 Task: Get information about  a Redfin agent in Houston, Texas, for assistance in finding a property with a backyard oasis.
Action: Mouse moved to (313, 191)
Screenshot: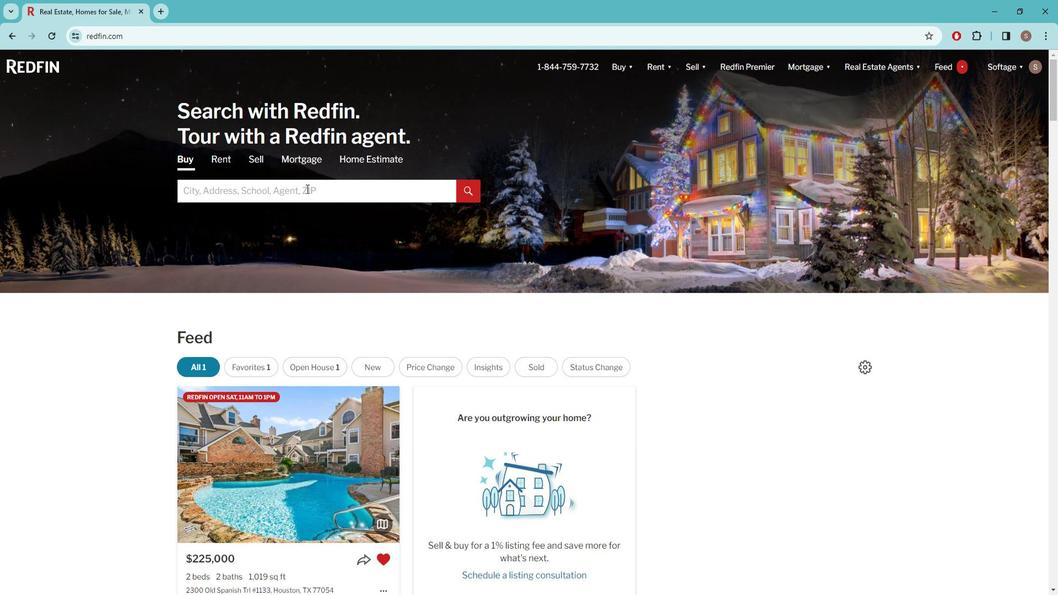 
Action: Mouse pressed left at (313, 191)
Screenshot: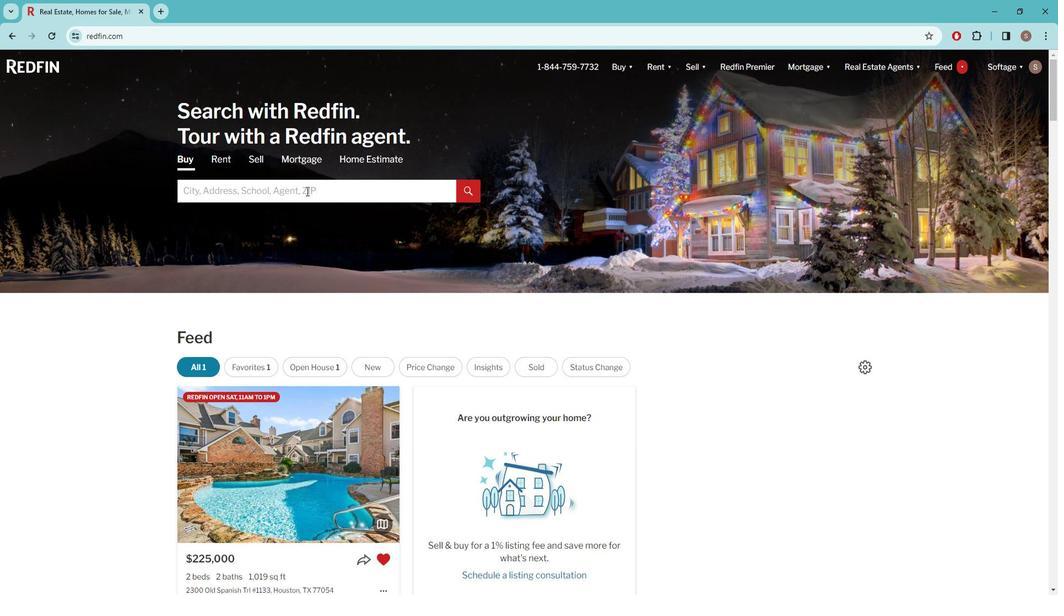 
Action: Key pressed h<Key.caps_lock>OUSTON
Screenshot: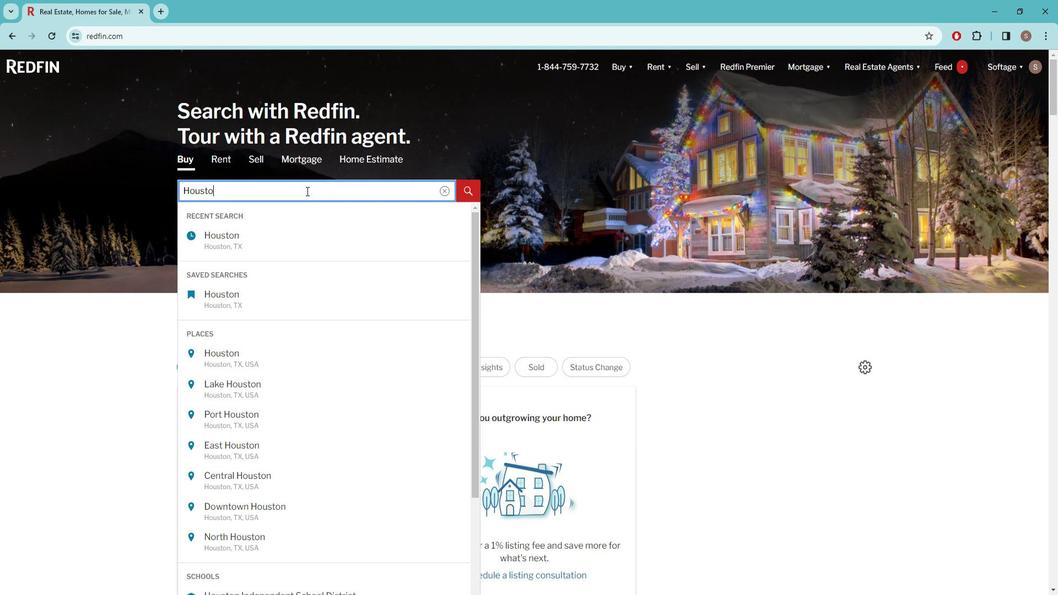 
Action: Mouse moved to (216, 238)
Screenshot: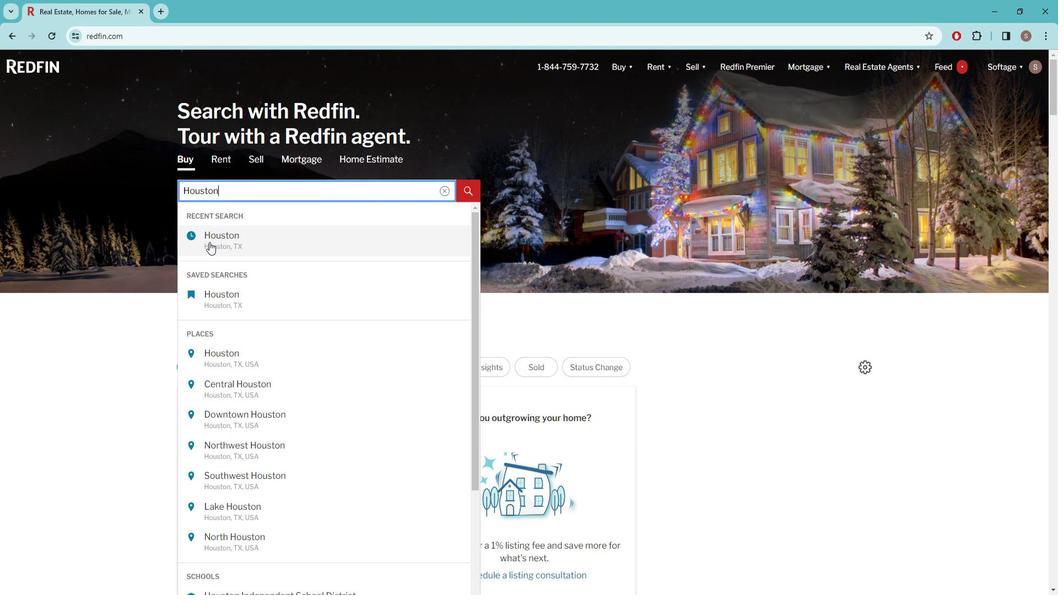
Action: Mouse pressed left at (216, 238)
Screenshot: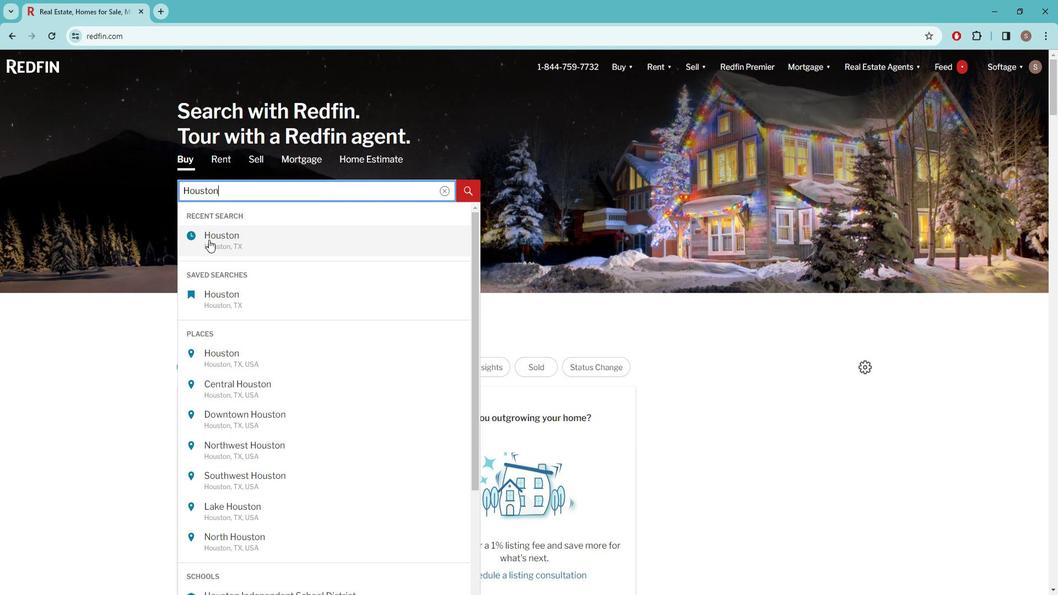 
Action: Mouse moved to (930, 143)
Screenshot: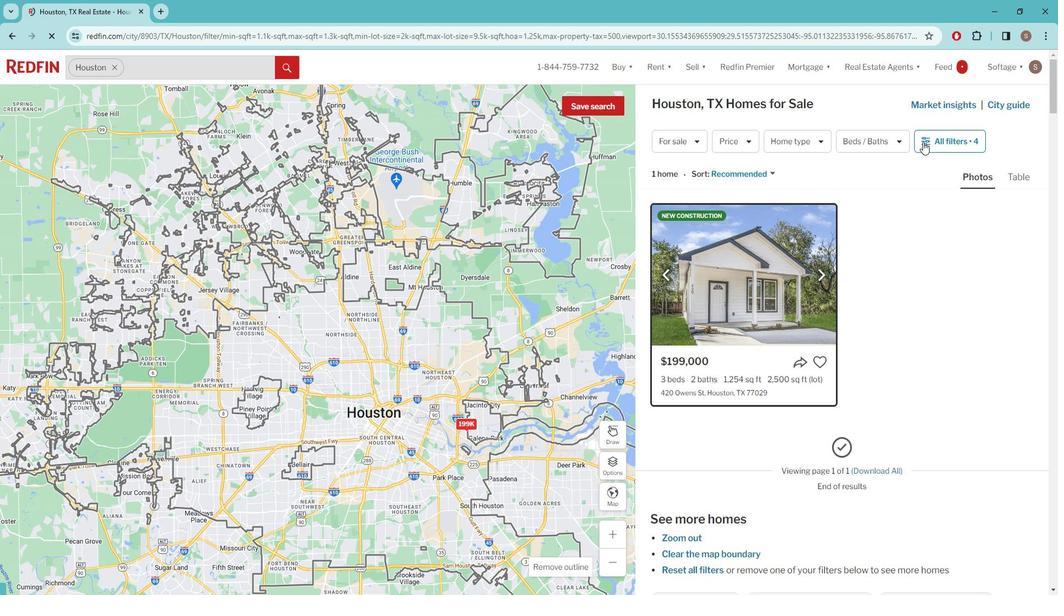 
Action: Mouse pressed left at (930, 143)
Screenshot: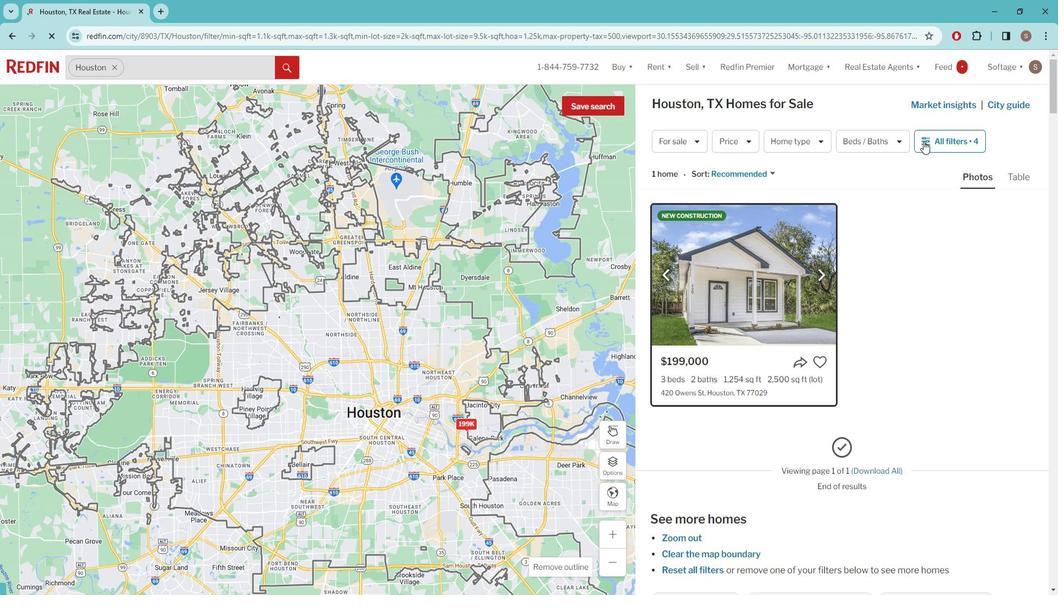 
Action: Mouse pressed left at (930, 143)
Screenshot: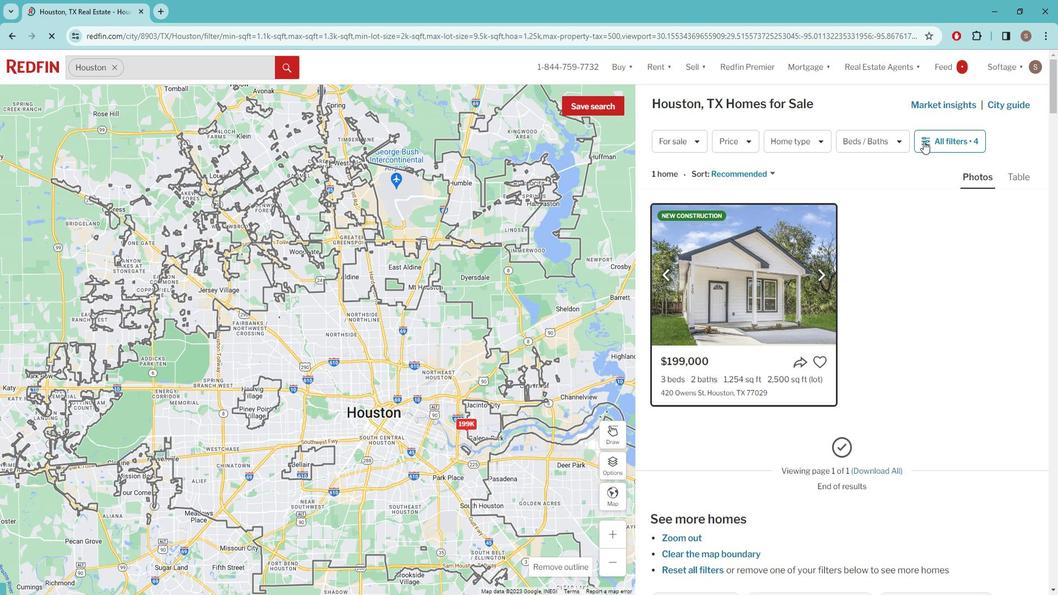 
Action: Mouse pressed left at (930, 143)
Screenshot: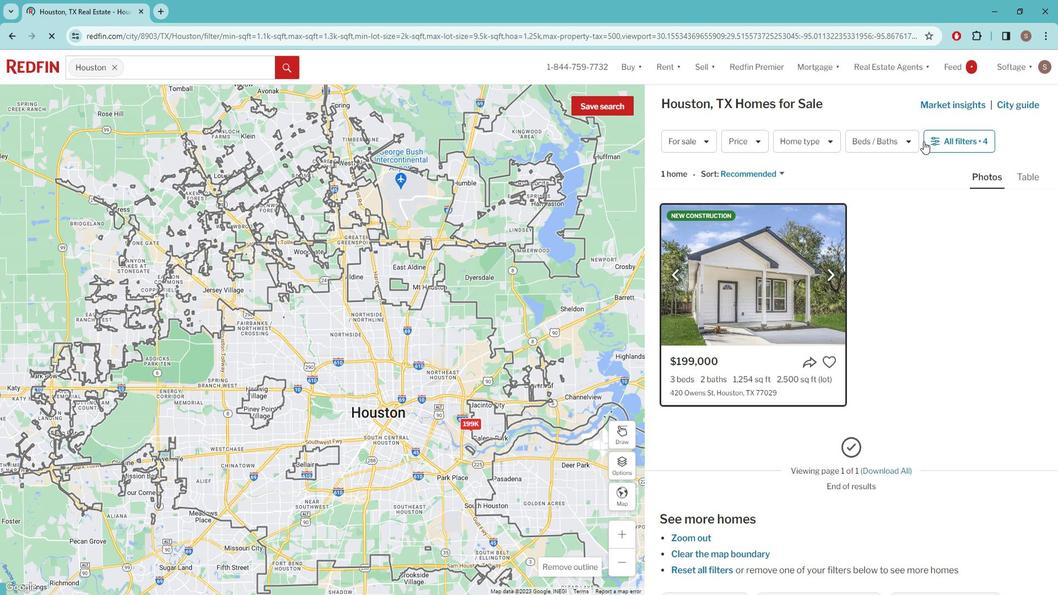 
Action: Mouse moved to (892, 230)
Screenshot: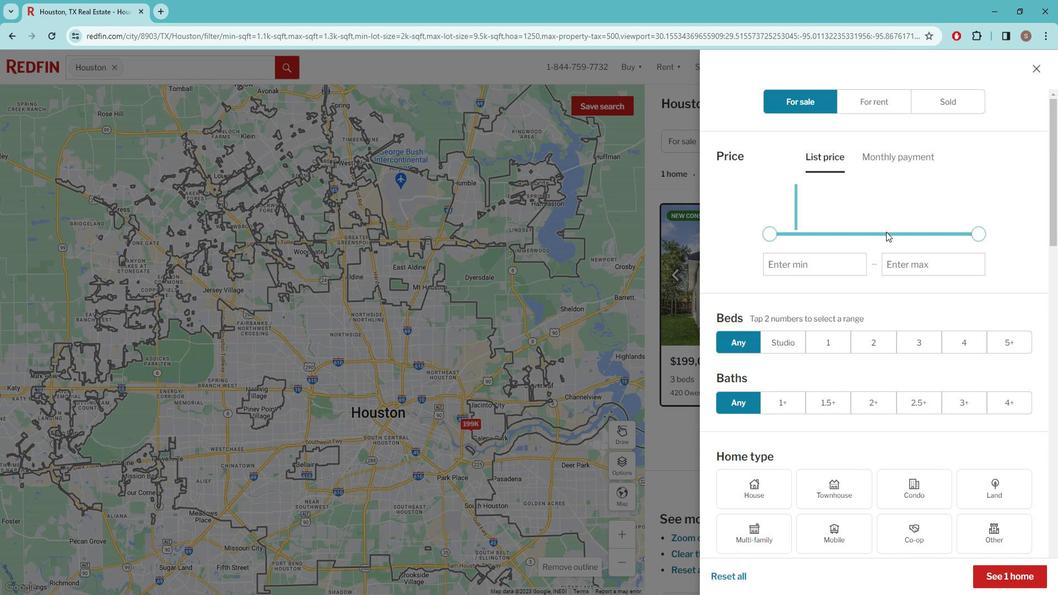 
Action: Mouse scrolled (892, 229) with delta (0, 0)
Screenshot: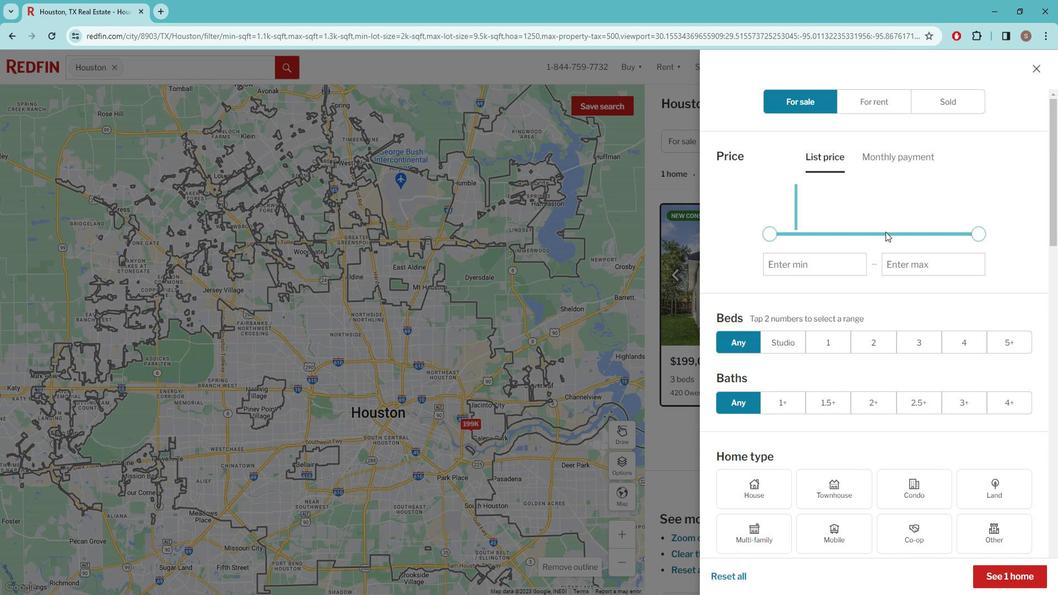 
Action: Mouse scrolled (892, 229) with delta (0, 0)
Screenshot: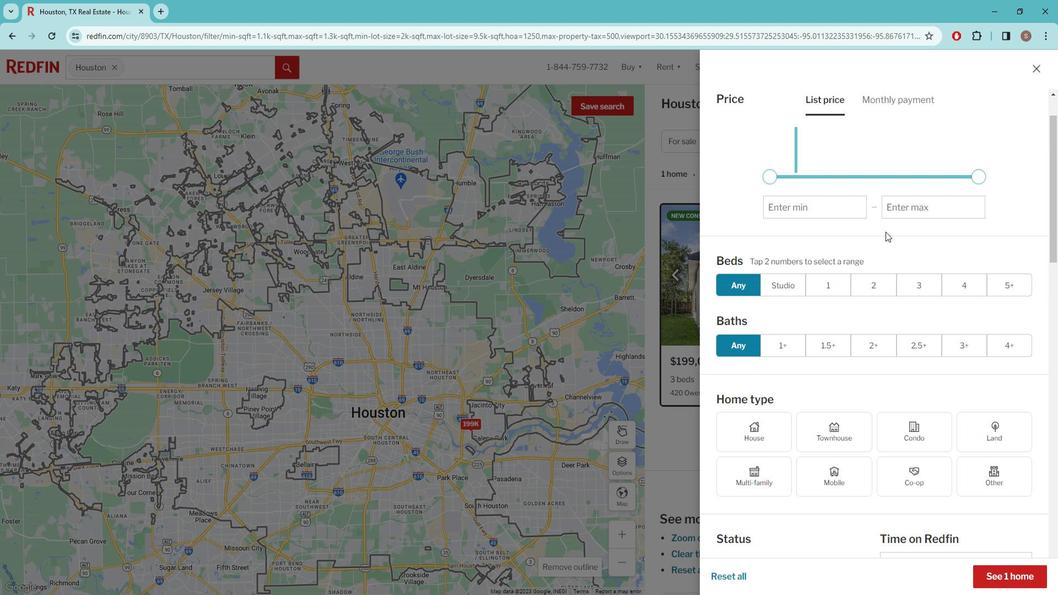 
Action: Mouse moved to (885, 231)
Screenshot: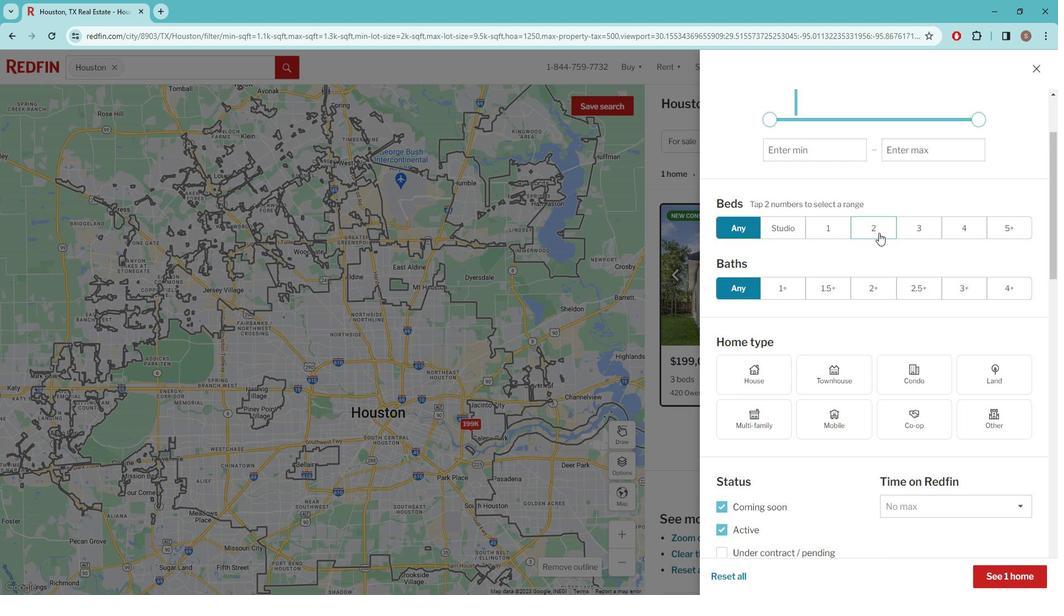
Action: Mouse scrolled (885, 230) with delta (0, 0)
Screenshot: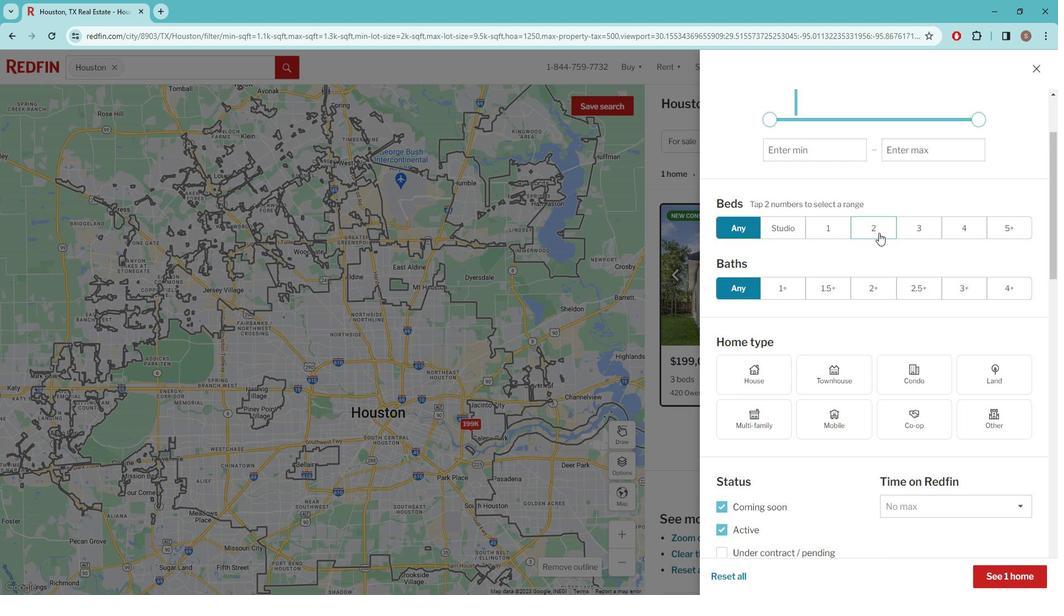 
Action: Mouse moved to (882, 229)
Screenshot: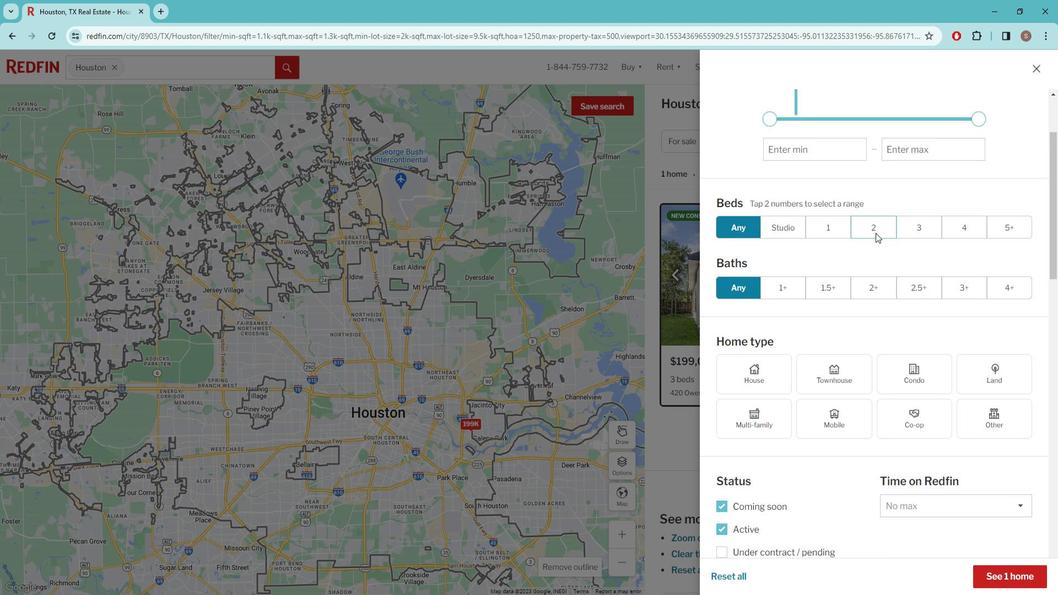 
Action: Mouse scrolled (882, 229) with delta (0, 0)
Screenshot: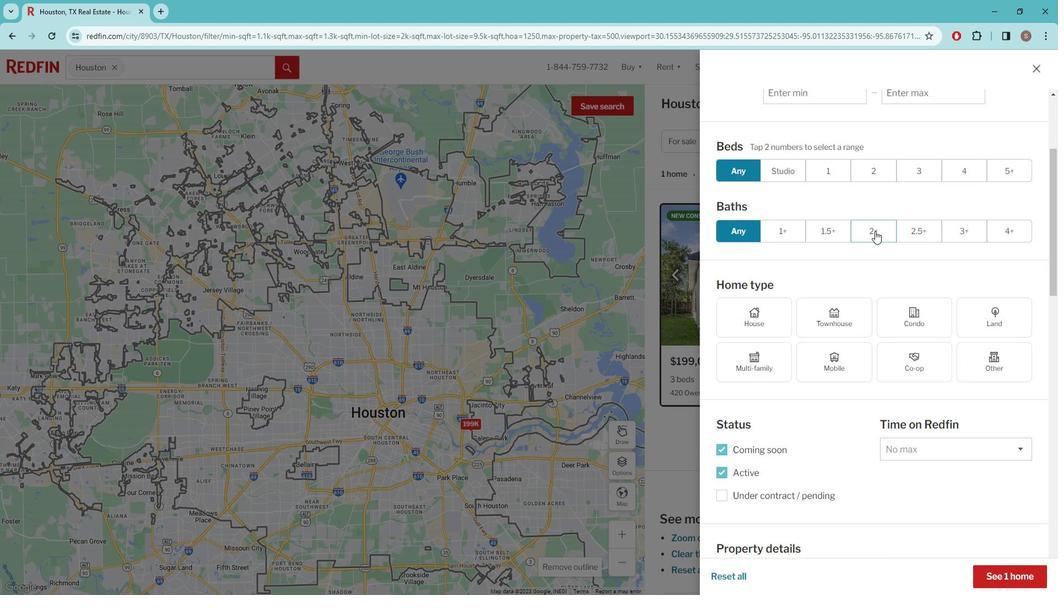 
Action: Mouse scrolled (882, 229) with delta (0, 0)
Screenshot: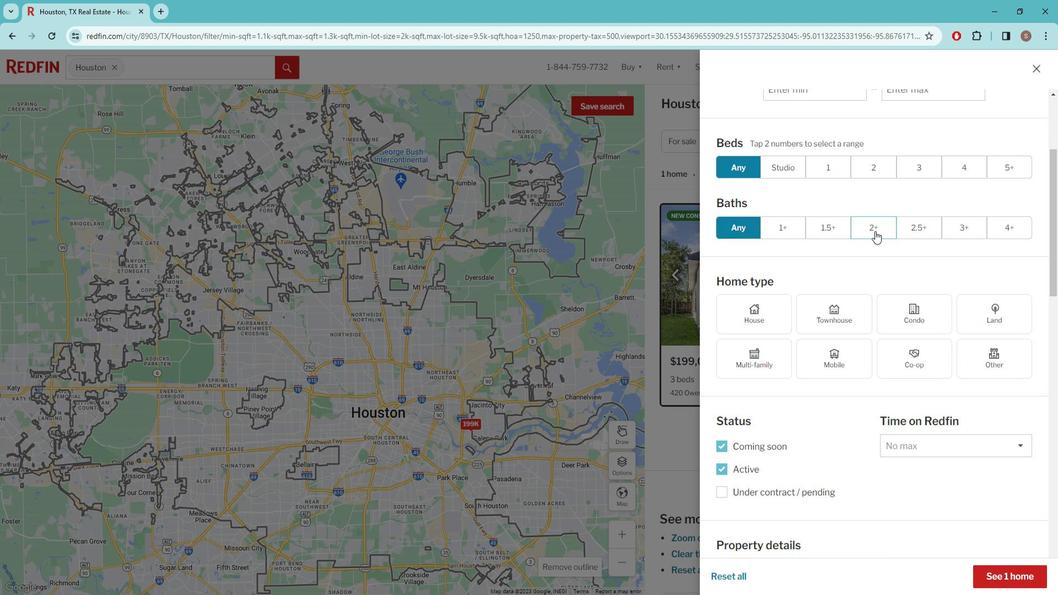 
Action: Mouse scrolled (882, 230) with delta (0, 0)
Screenshot: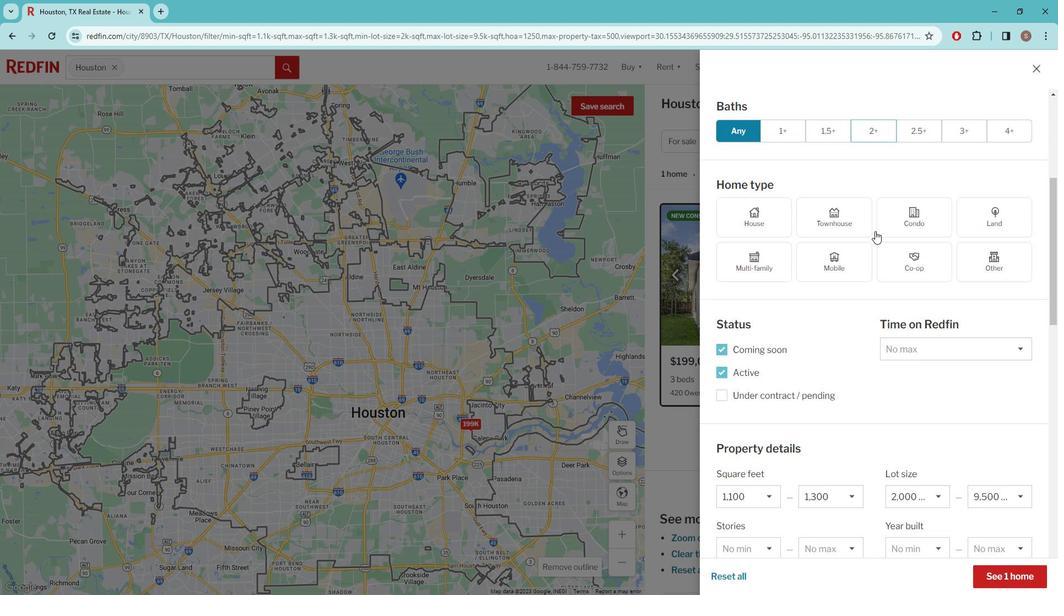 
Action: Mouse scrolled (882, 229) with delta (0, 0)
Screenshot: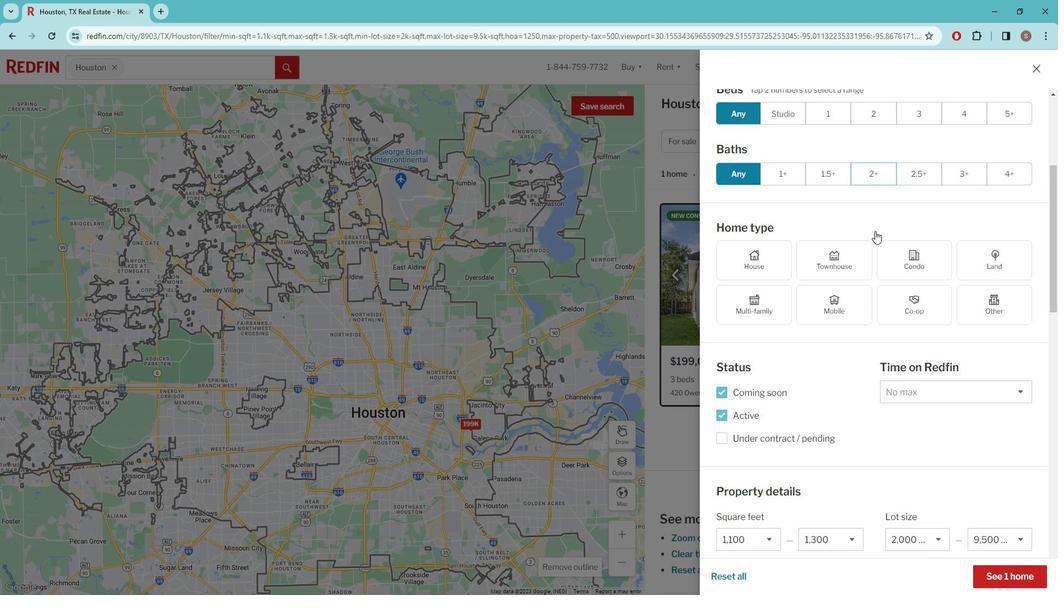 
Action: Mouse scrolled (882, 229) with delta (0, 0)
Screenshot: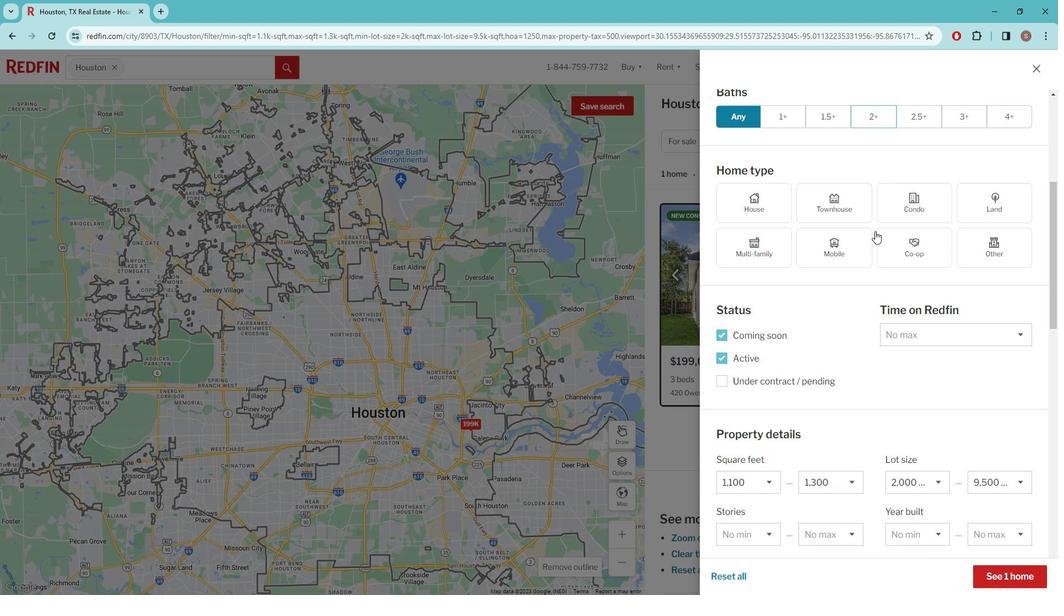 
Action: Mouse scrolled (882, 229) with delta (0, 0)
Screenshot: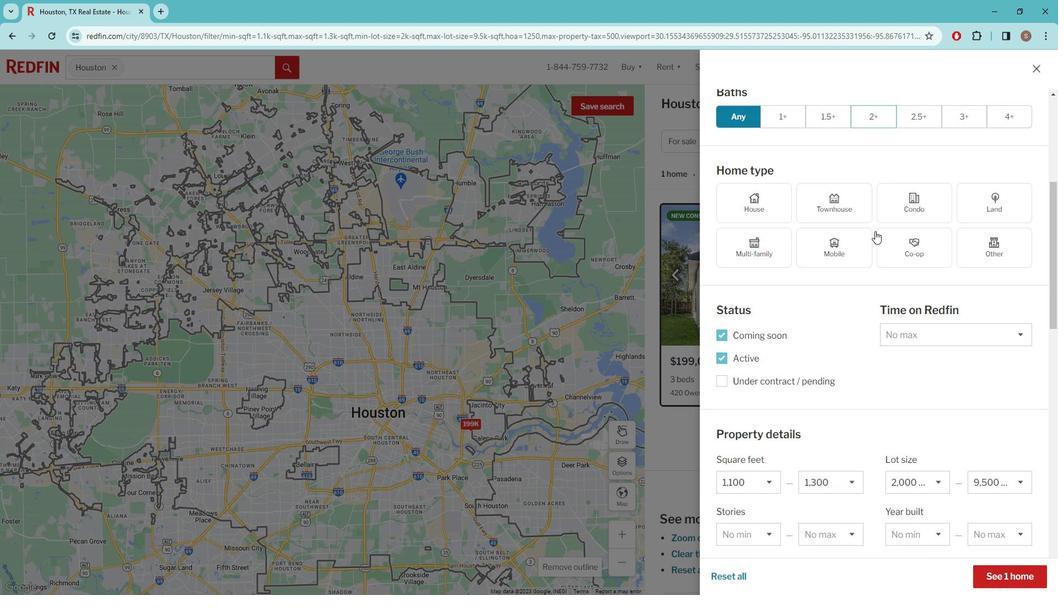 
Action: Mouse scrolled (882, 229) with delta (0, 0)
Screenshot: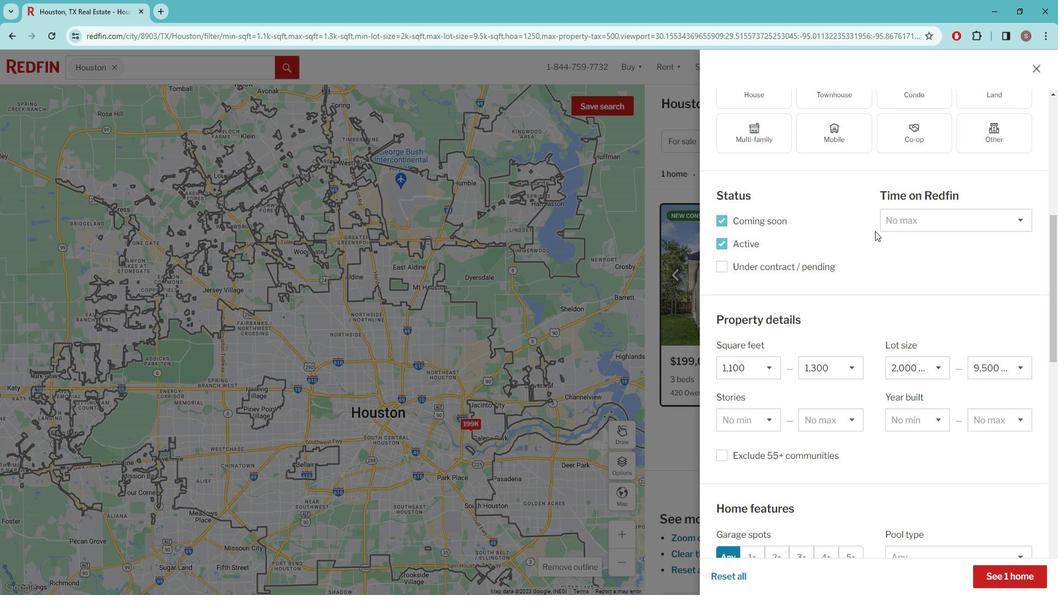 
Action: Mouse scrolled (882, 229) with delta (0, 0)
Screenshot: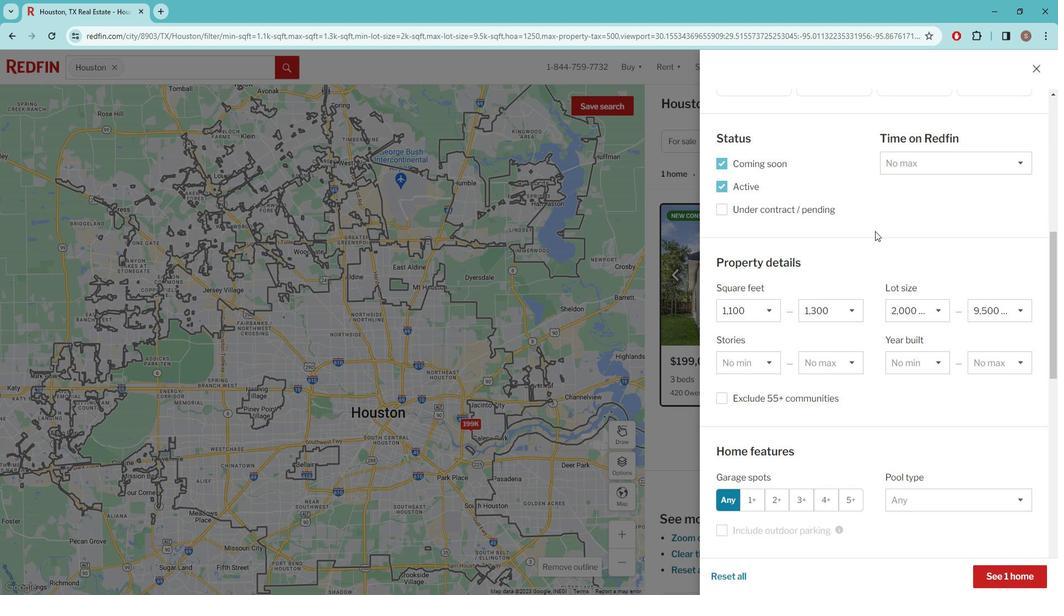 
Action: Mouse scrolled (882, 229) with delta (0, 0)
Screenshot: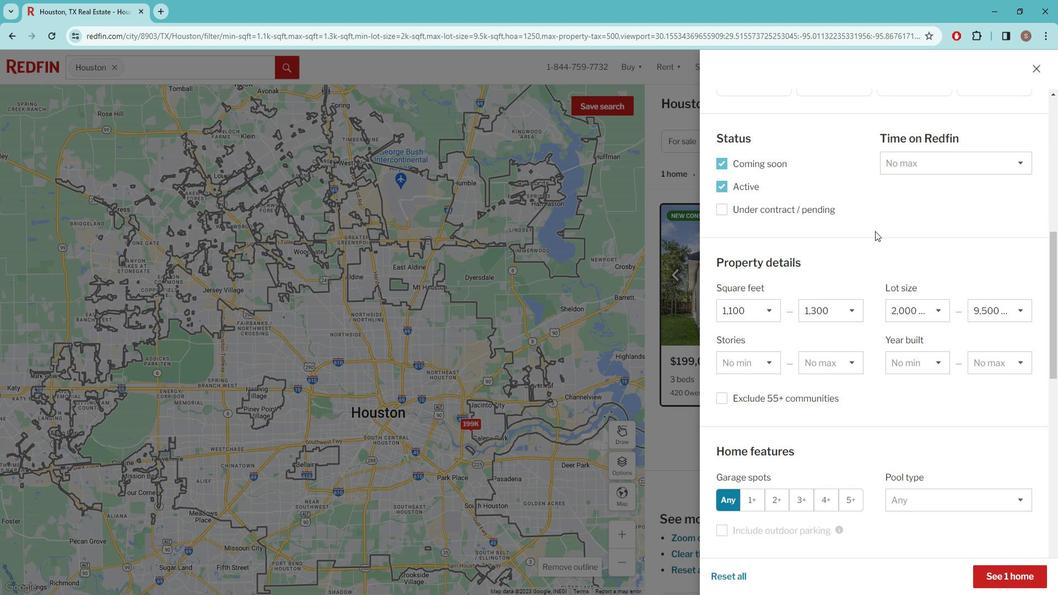 
Action: Mouse scrolled (882, 229) with delta (0, 0)
Screenshot: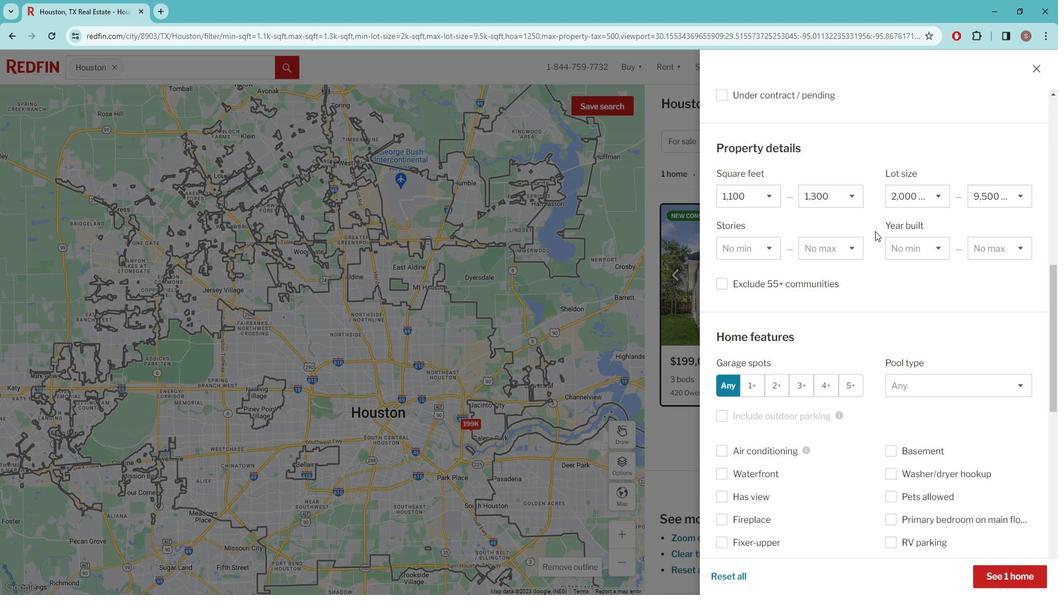 
Action: Mouse scrolled (882, 229) with delta (0, 0)
Screenshot: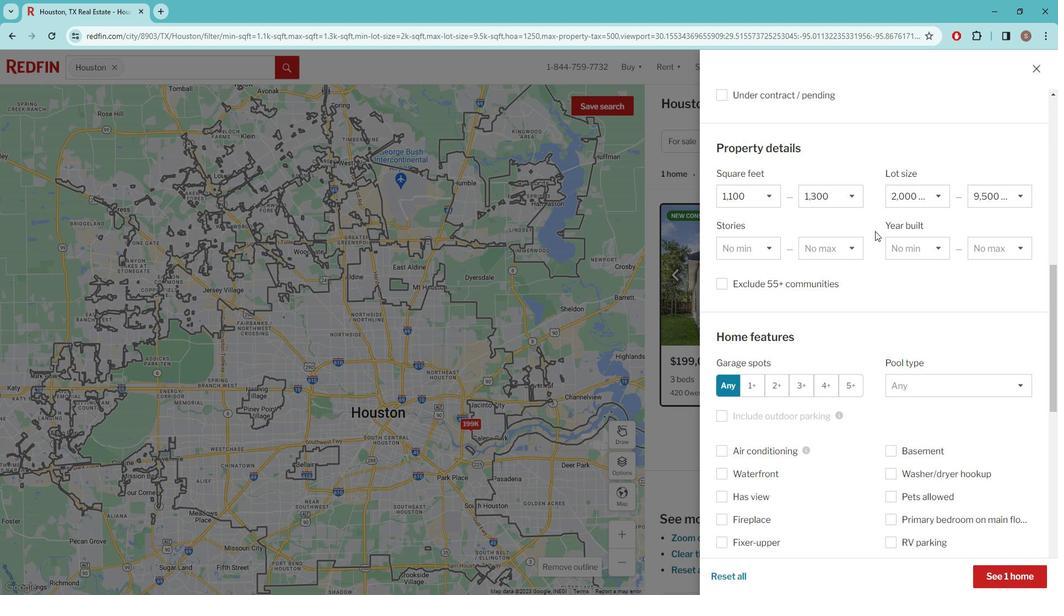 
Action: Mouse scrolled (882, 229) with delta (0, 0)
Screenshot: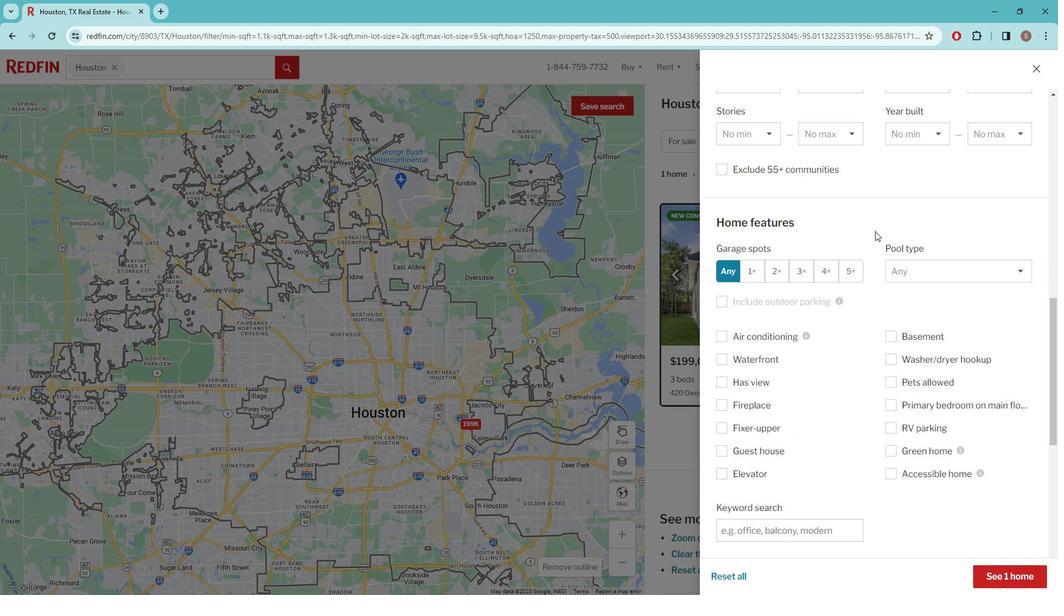 
Action: Mouse scrolled (882, 229) with delta (0, 0)
Screenshot: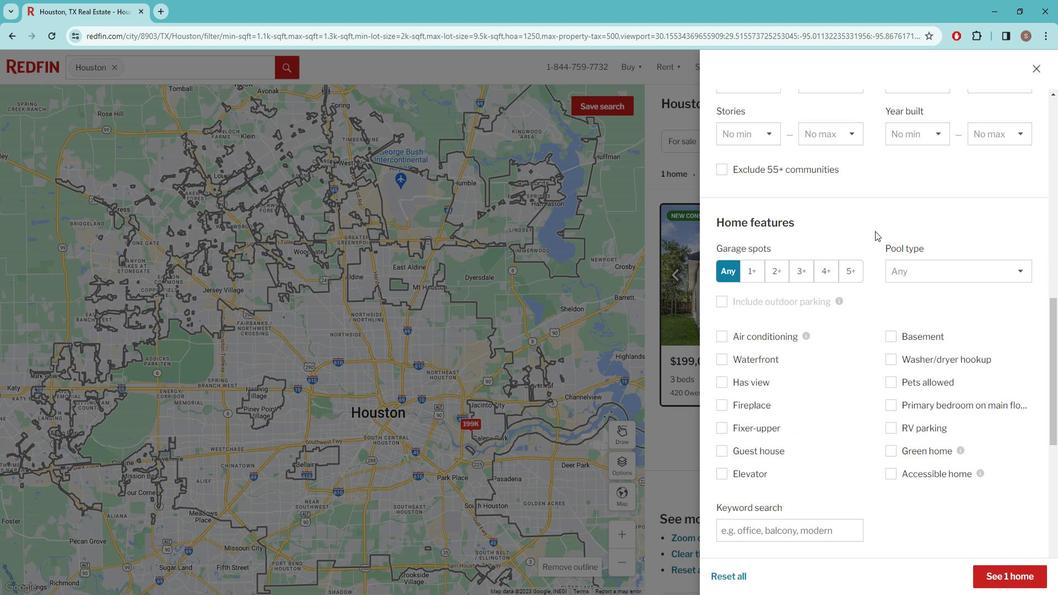 
Action: Mouse scrolled (882, 229) with delta (0, 0)
Screenshot: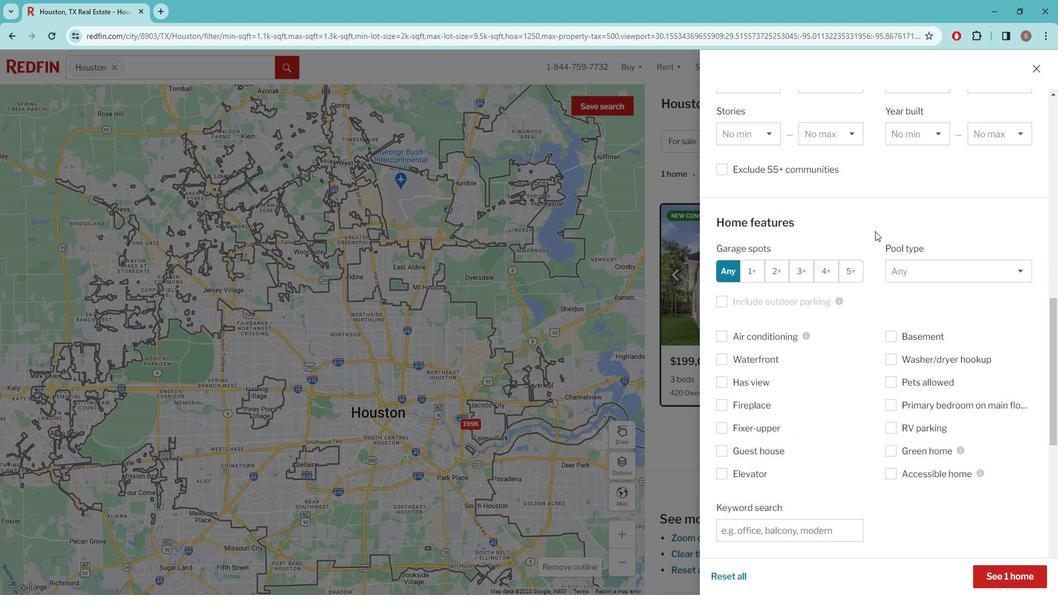 
Action: Mouse moved to (753, 357)
Screenshot: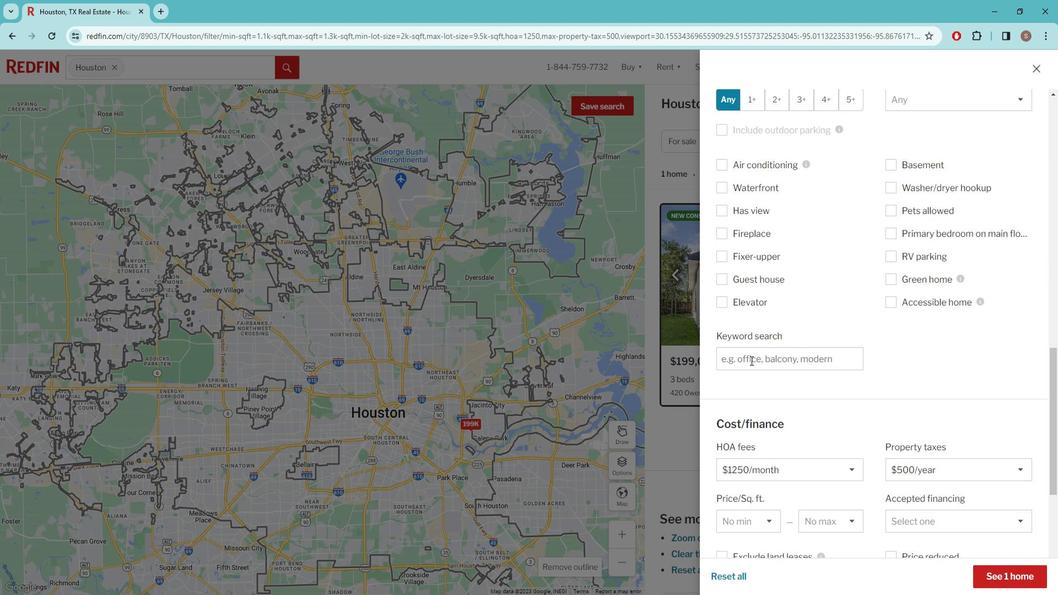 
Action: Mouse pressed left at (753, 357)
Screenshot: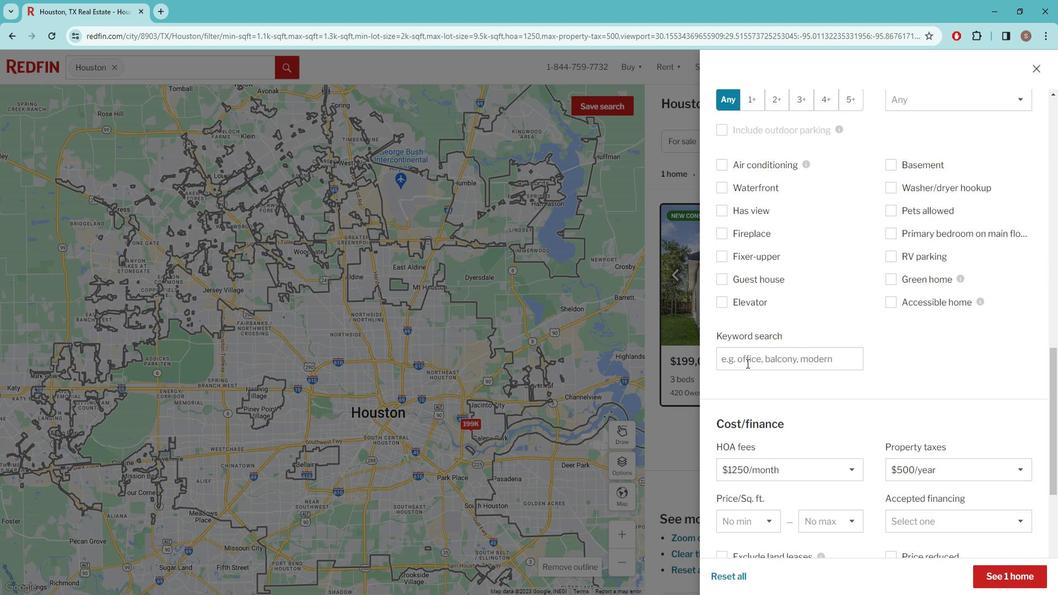
Action: Mouse moved to (747, 358)
Screenshot: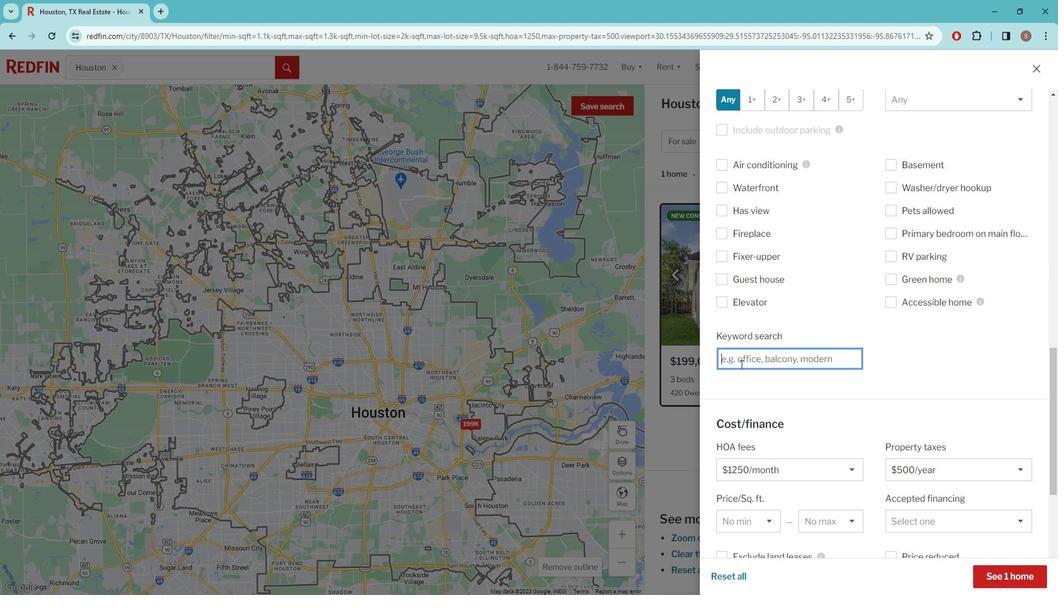 
Action: Key pressed BACKYARD<Key.space>OASIS
Screenshot: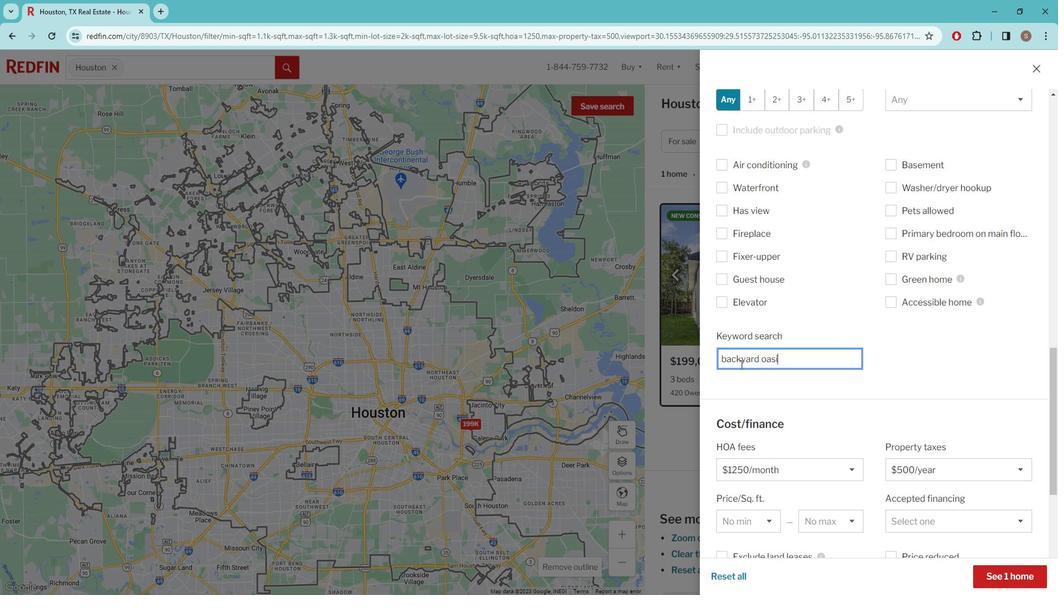 
Action: Mouse scrolled (747, 357) with delta (0, 0)
Screenshot: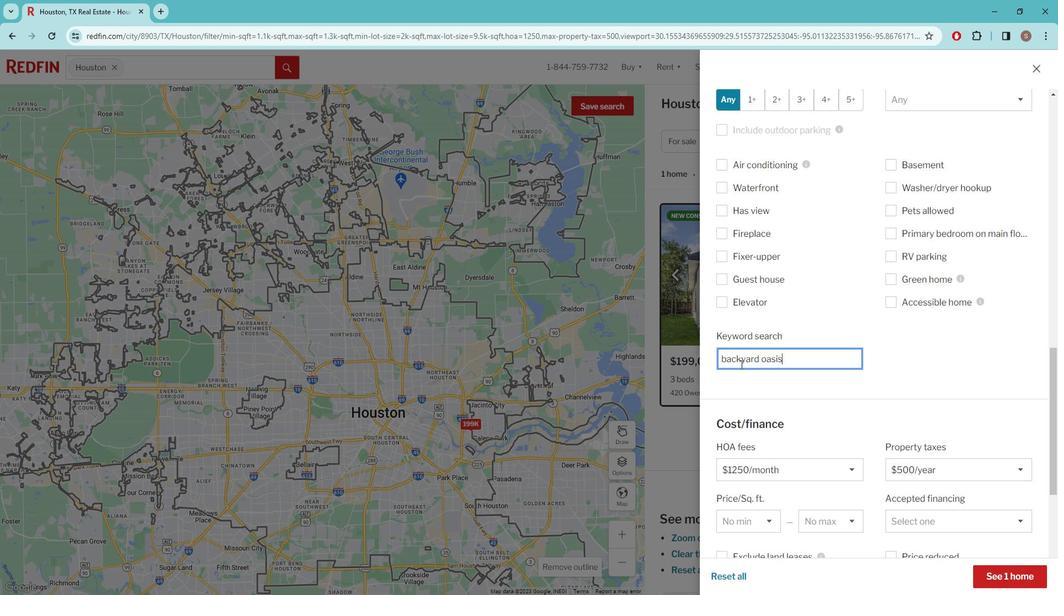 
Action: Mouse scrolled (747, 357) with delta (0, 0)
Screenshot: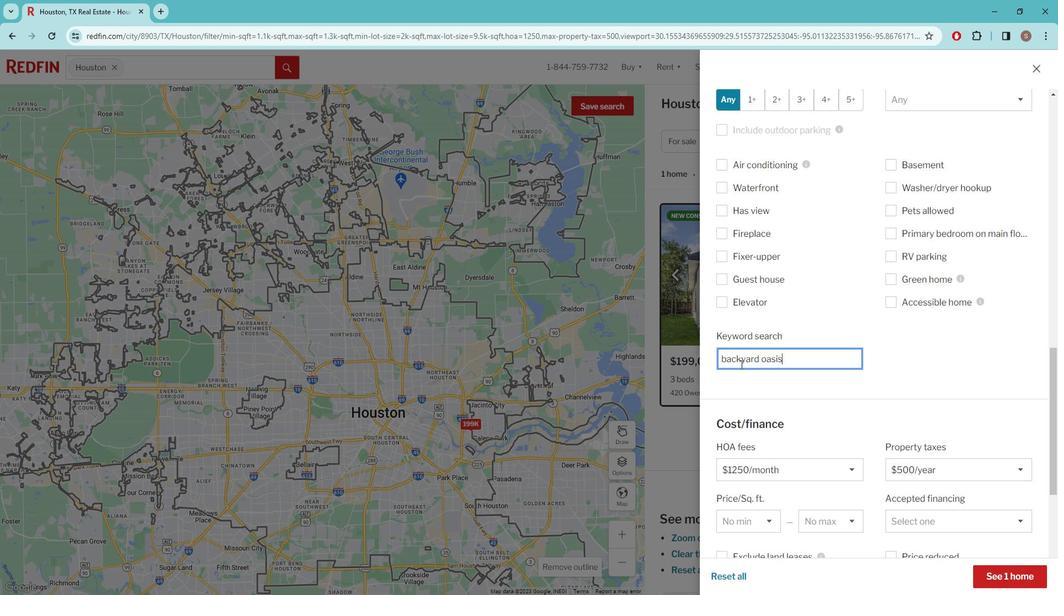 
Action: Mouse scrolled (747, 357) with delta (0, 0)
Screenshot: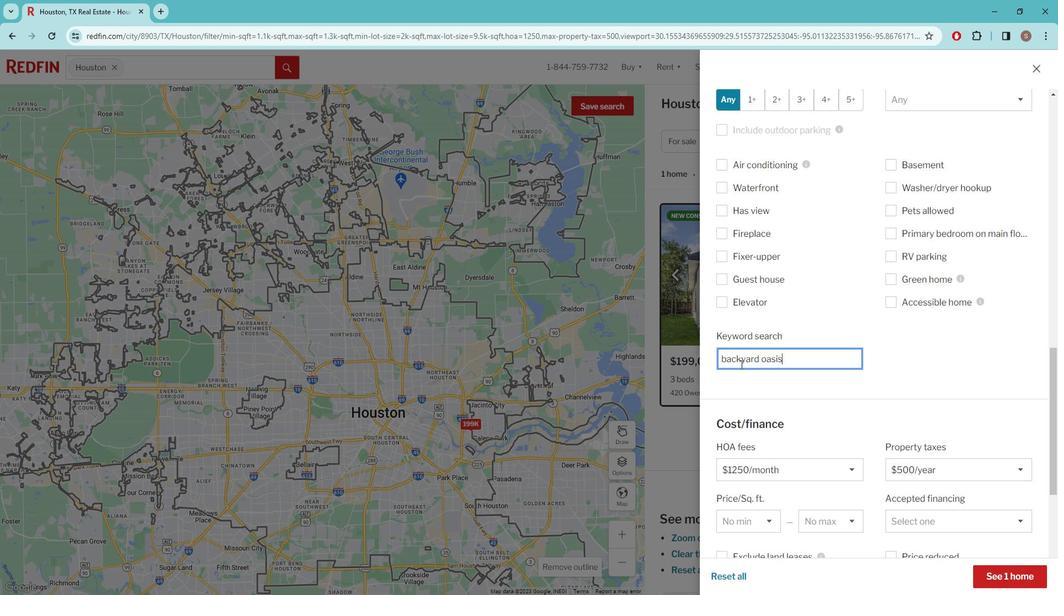 
Action: Mouse scrolled (747, 357) with delta (0, 0)
Screenshot: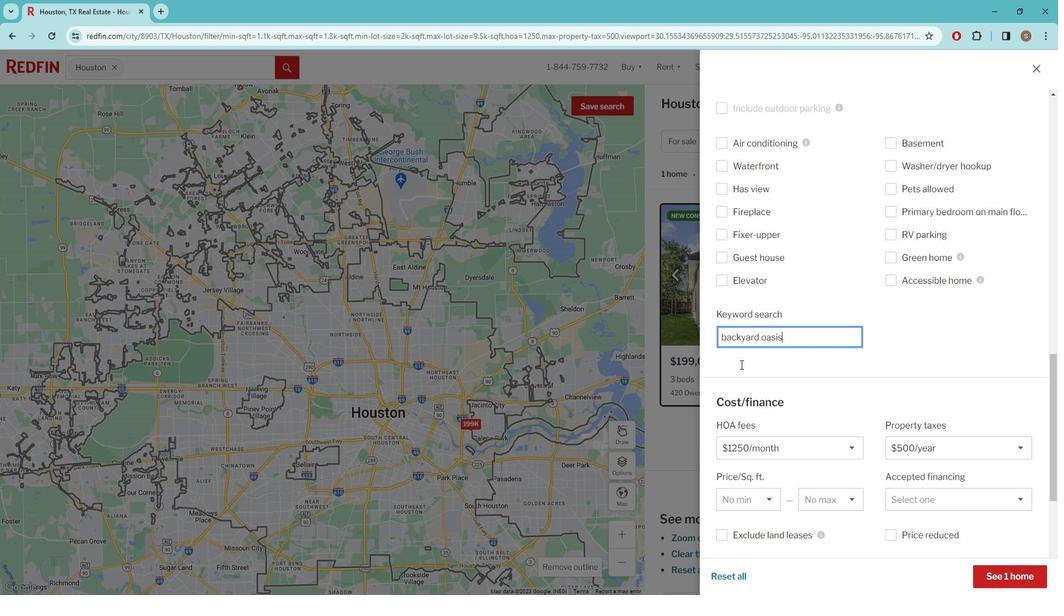
Action: Mouse scrolled (747, 357) with delta (0, 0)
Screenshot: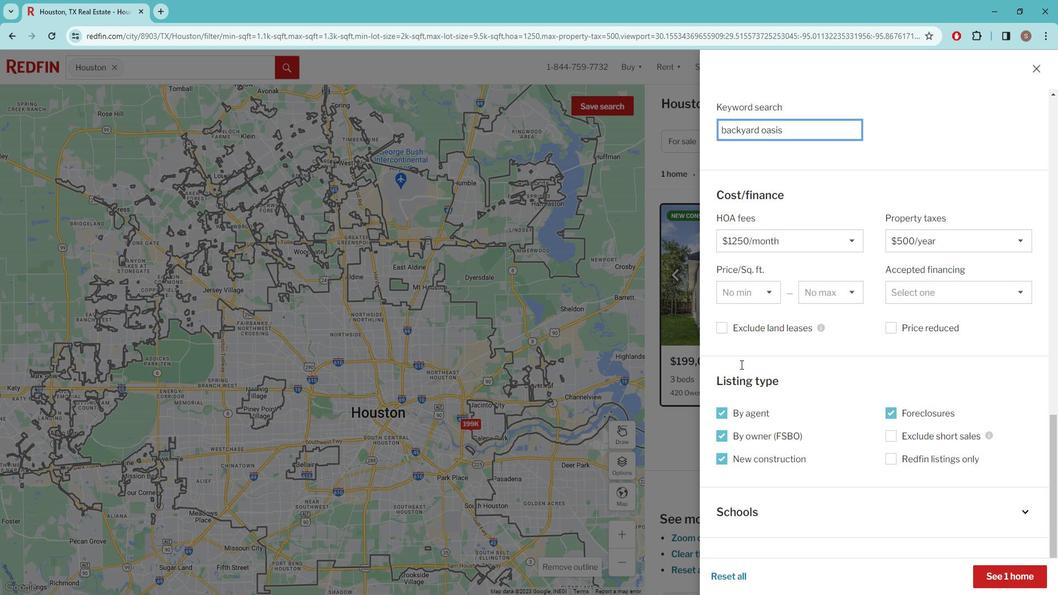 
Action: Mouse scrolled (747, 357) with delta (0, 0)
Screenshot: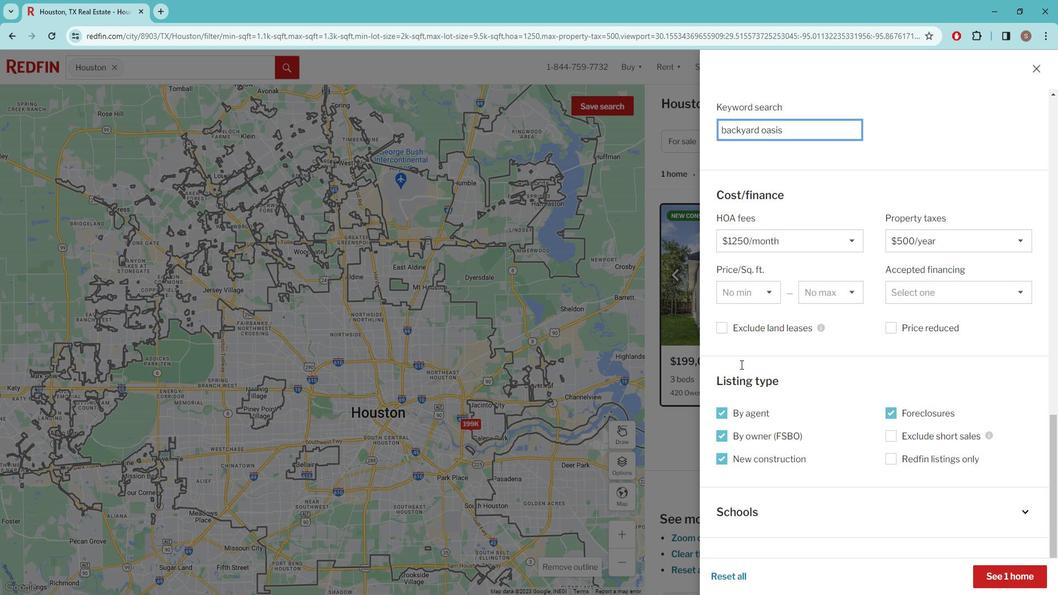 
Action: Mouse scrolled (747, 357) with delta (0, 0)
Screenshot: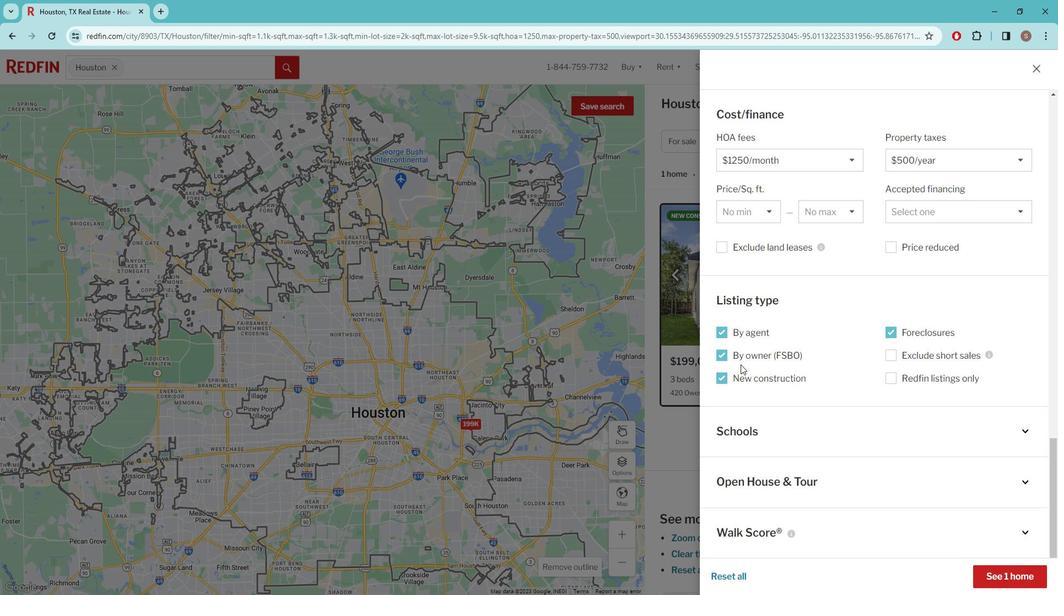 
Action: Mouse scrolled (747, 357) with delta (0, 0)
Screenshot: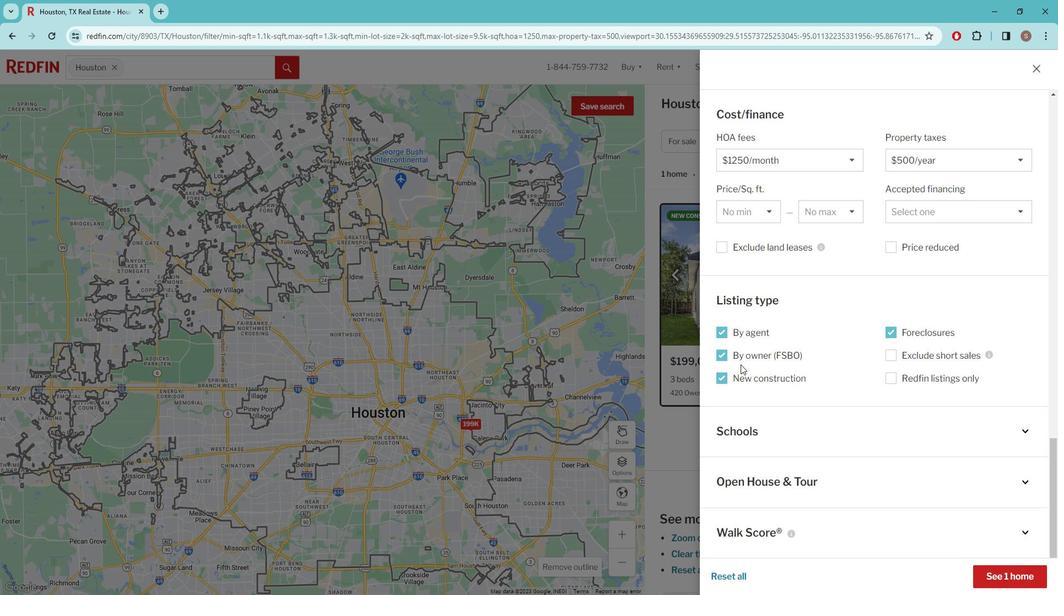 
Action: Mouse scrolled (747, 357) with delta (0, 0)
Screenshot: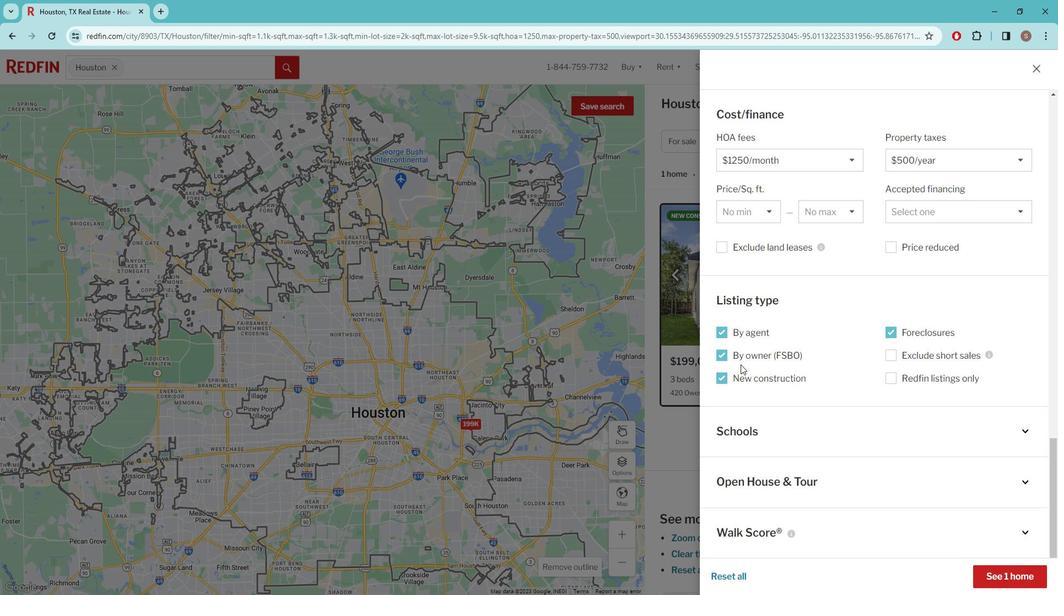 
Action: Mouse scrolled (747, 357) with delta (0, 0)
Screenshot: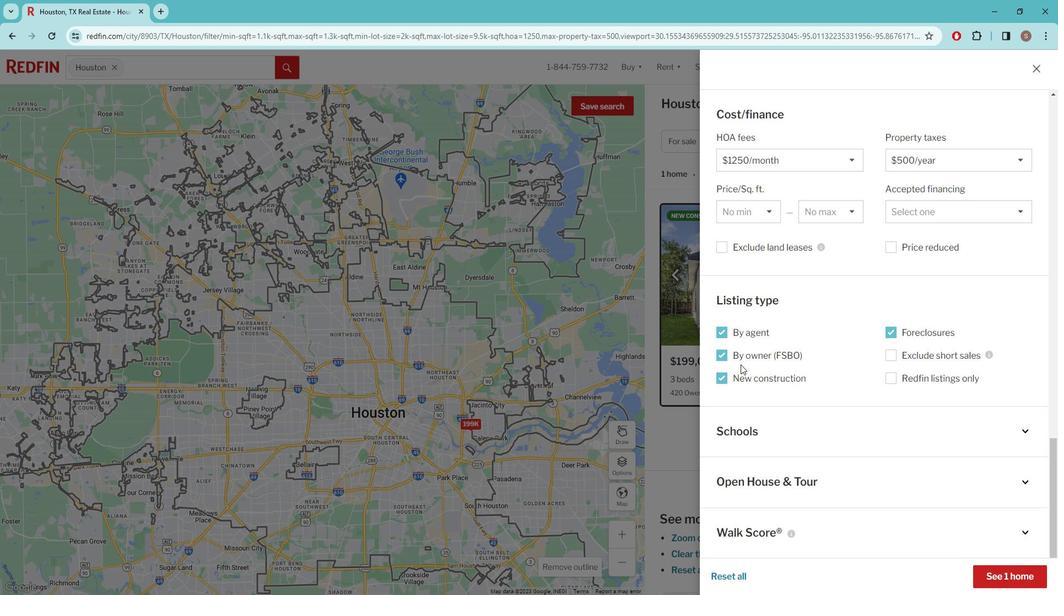 
Action: Mouse scrolled (747, 357) with delta (0, 0)
Screenshot: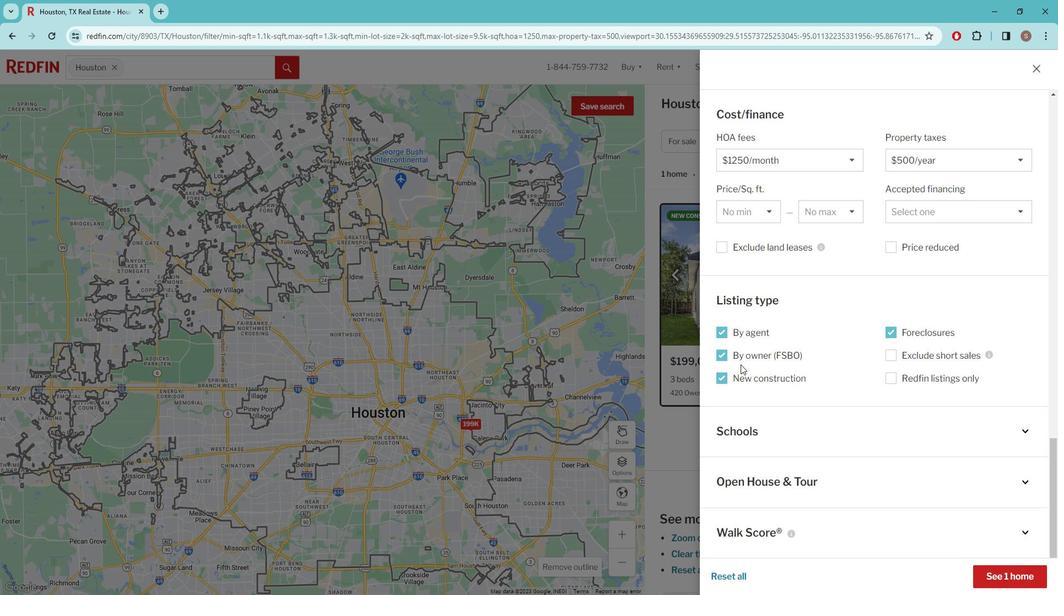 
Action: Mouse moved to (993, 558)
Screenshot: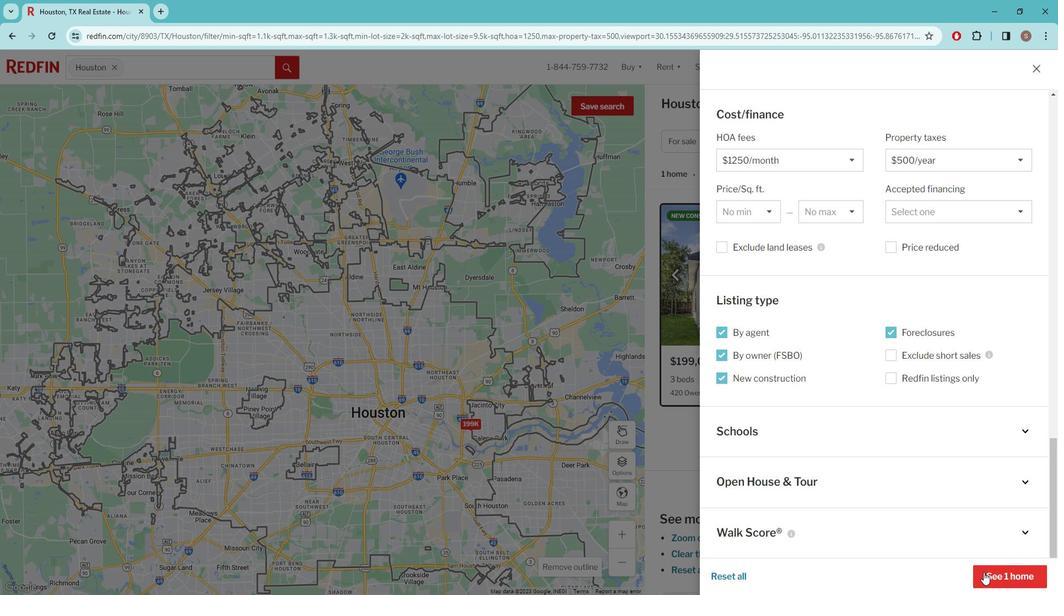 
Action: Mouse pressed left at (993, 558)
Screenshot: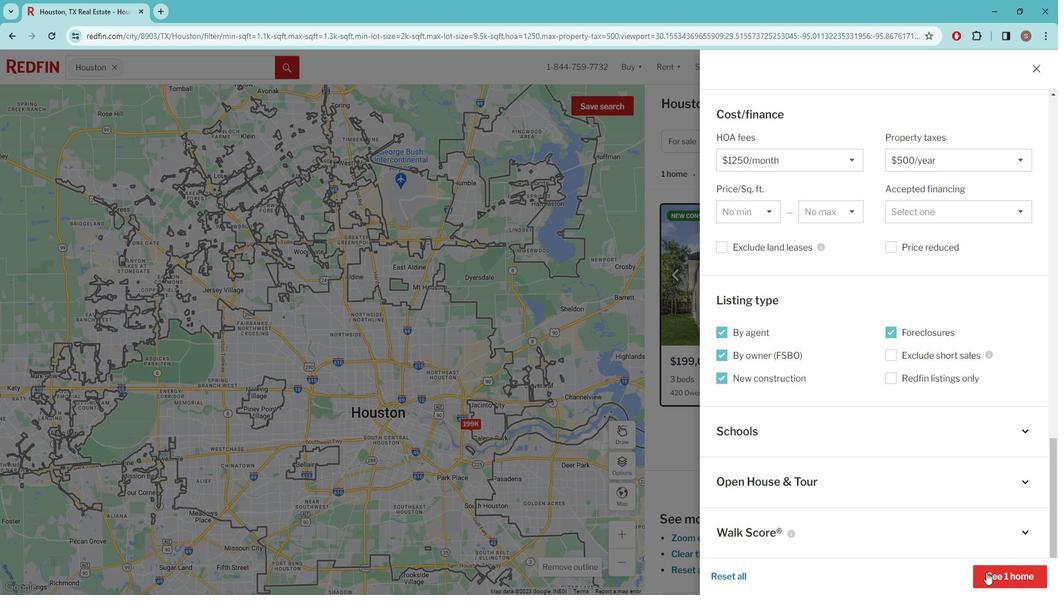 
Action: Mouse moved to (719, 412)
Screenshot: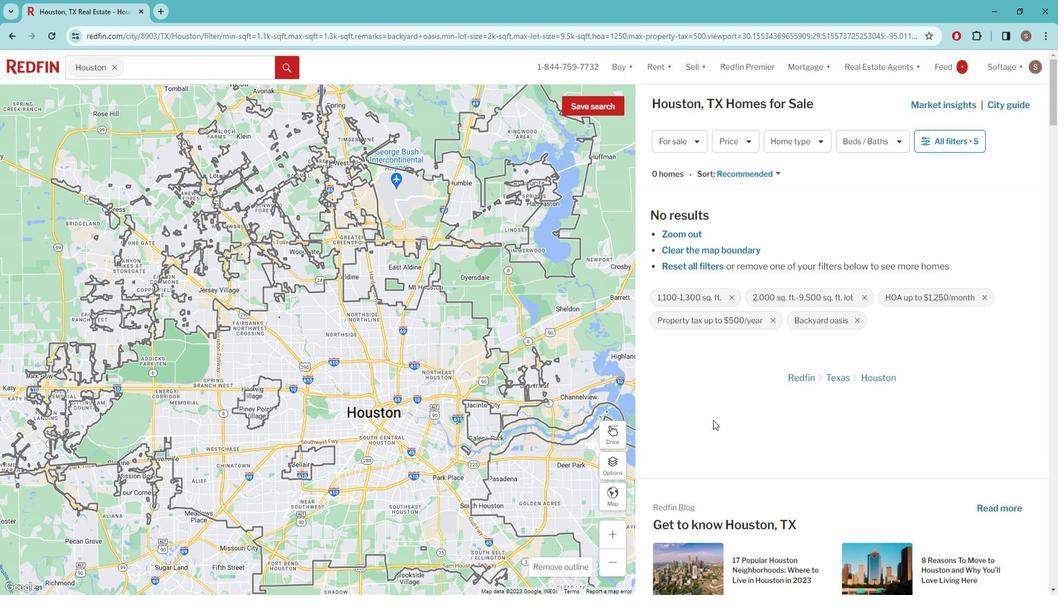 
